 Task: Create new account with Account Name: Sales Tax, Description: Sales Tax, Parent Account: Liabilities, Account Type: Liability
Action: Mouse moved to (5, 283)
Screenshot: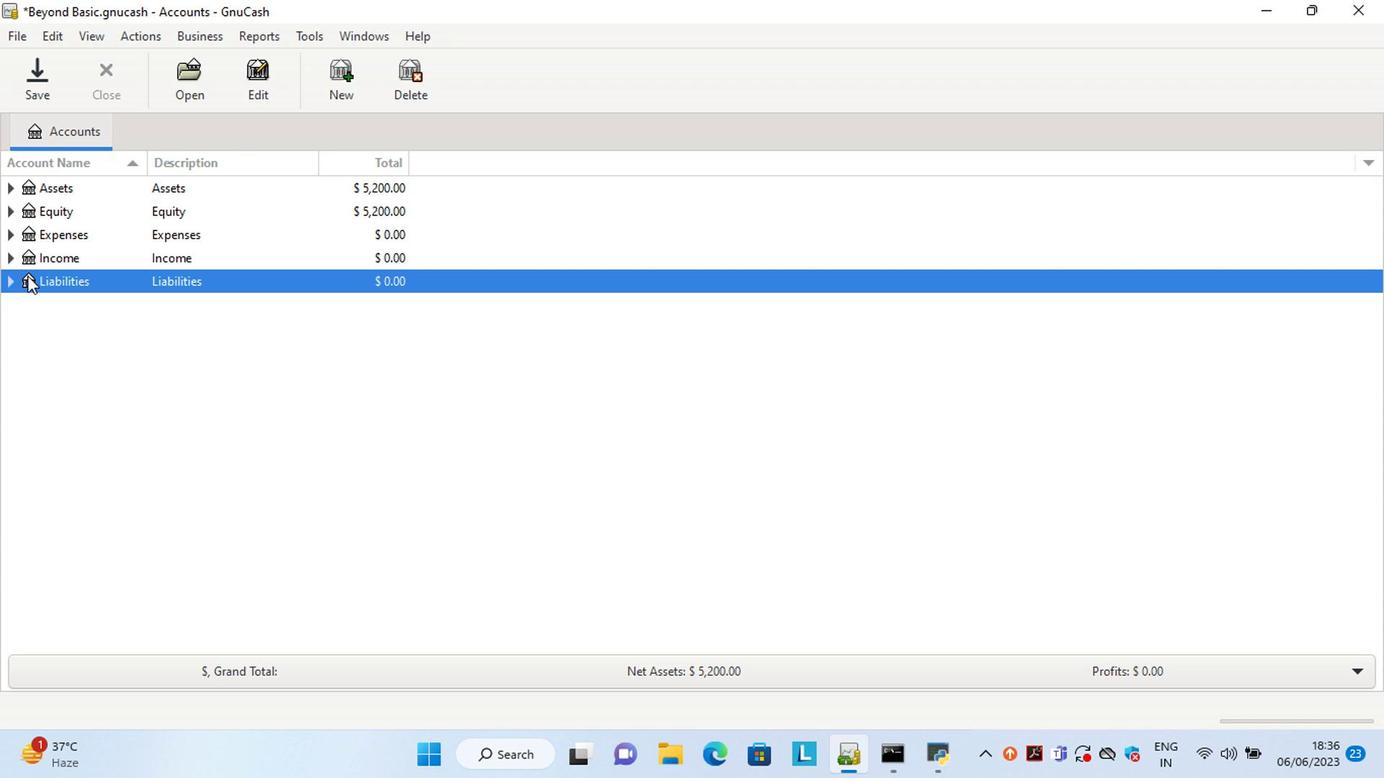 
Action: Mouse pressed left at (5, 283)
Screenshot: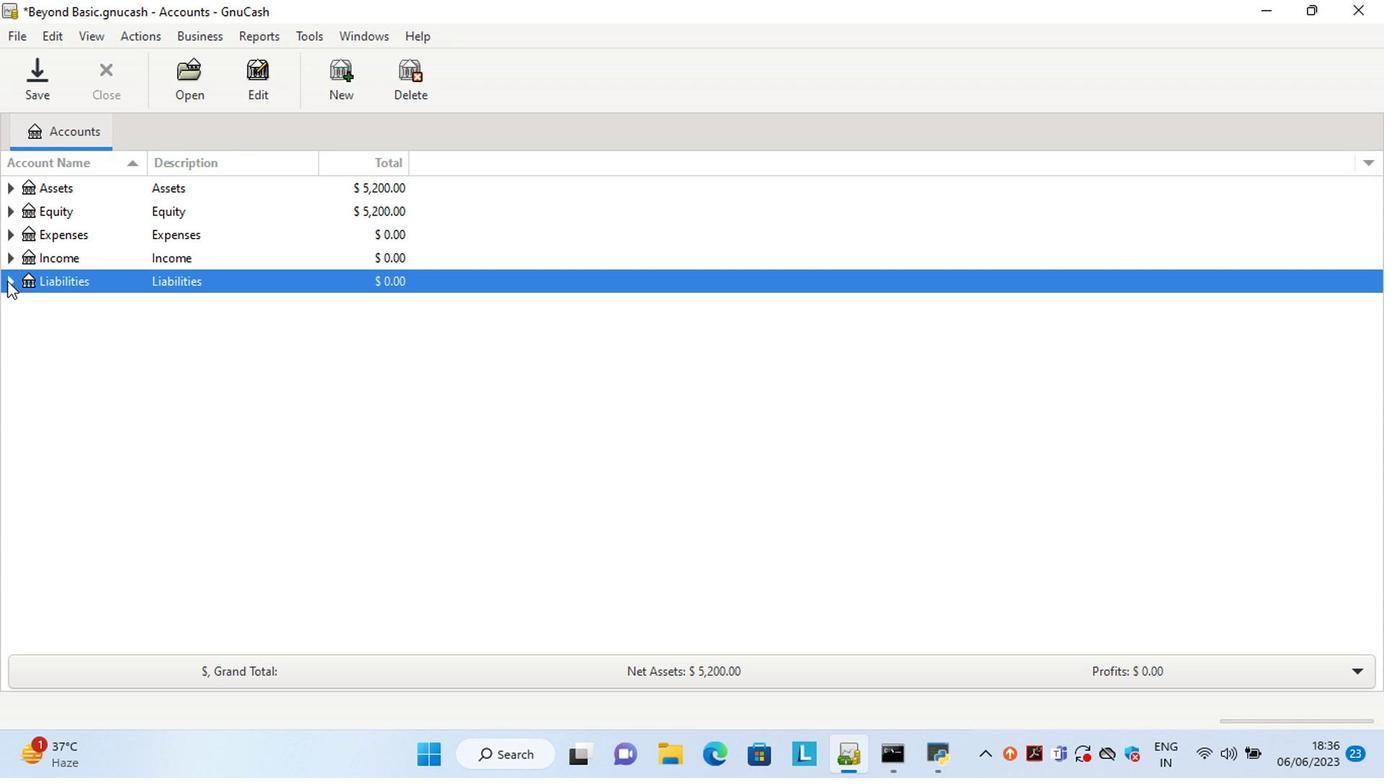 
Action: Mouse moved to (335, 81)
Screenshot: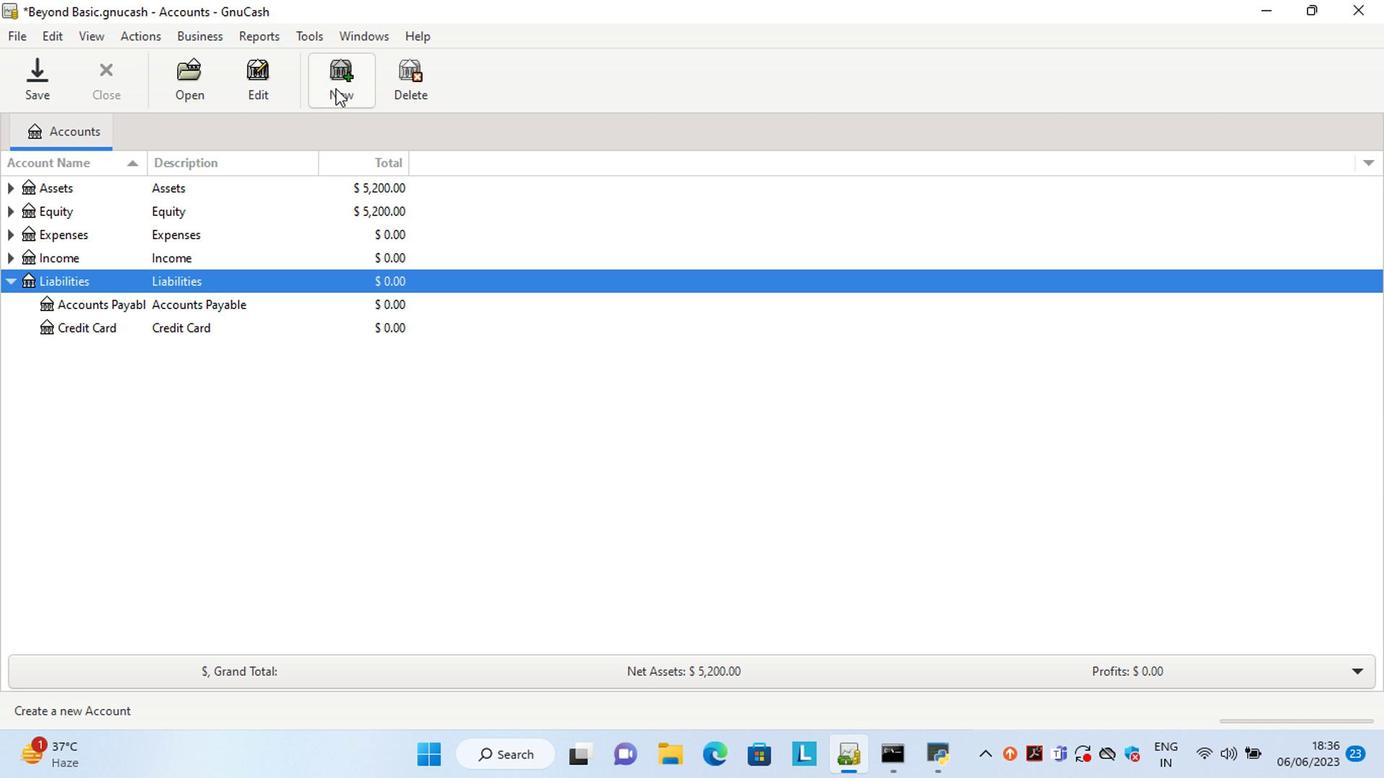 
Action: Mouse pressed left at (335, 81)
Screenshot: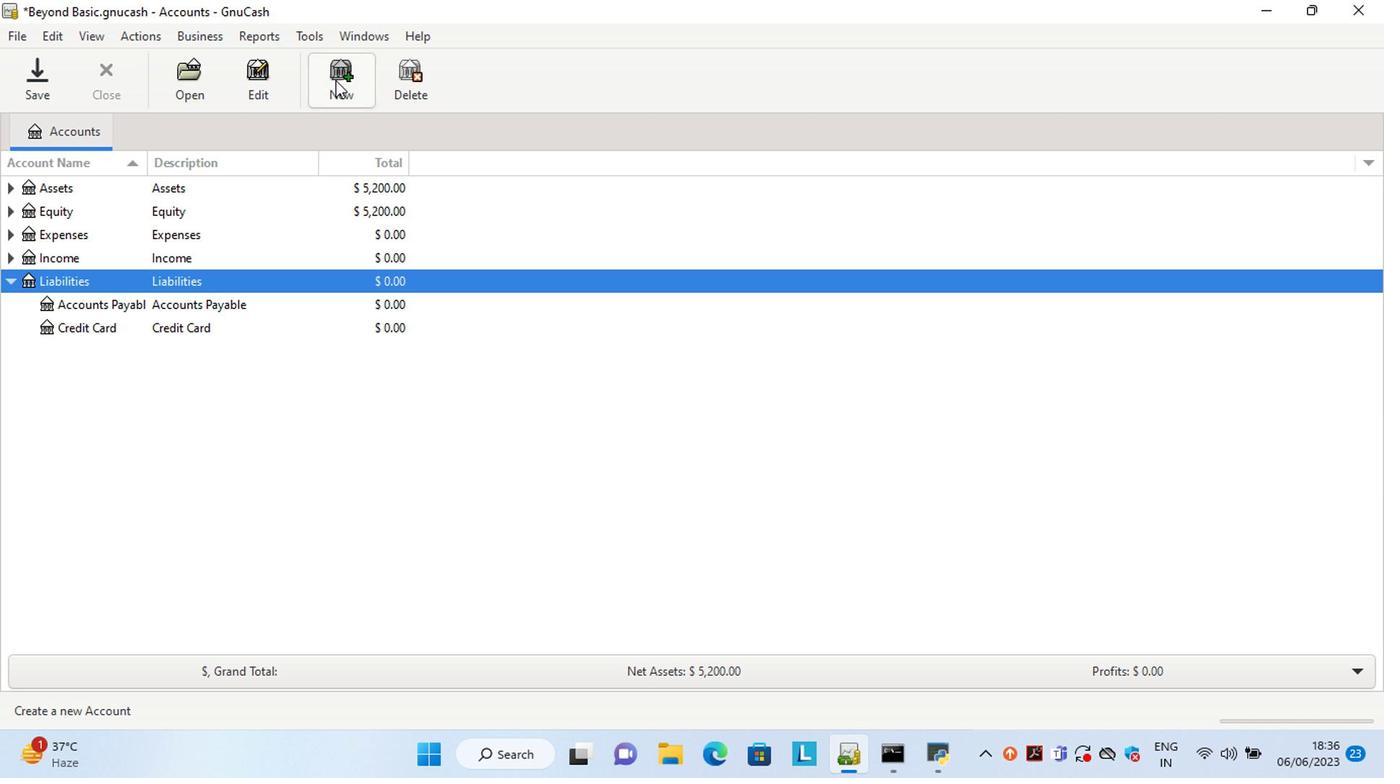 
Action: Mouse moved to (648, 178)
Screenshot: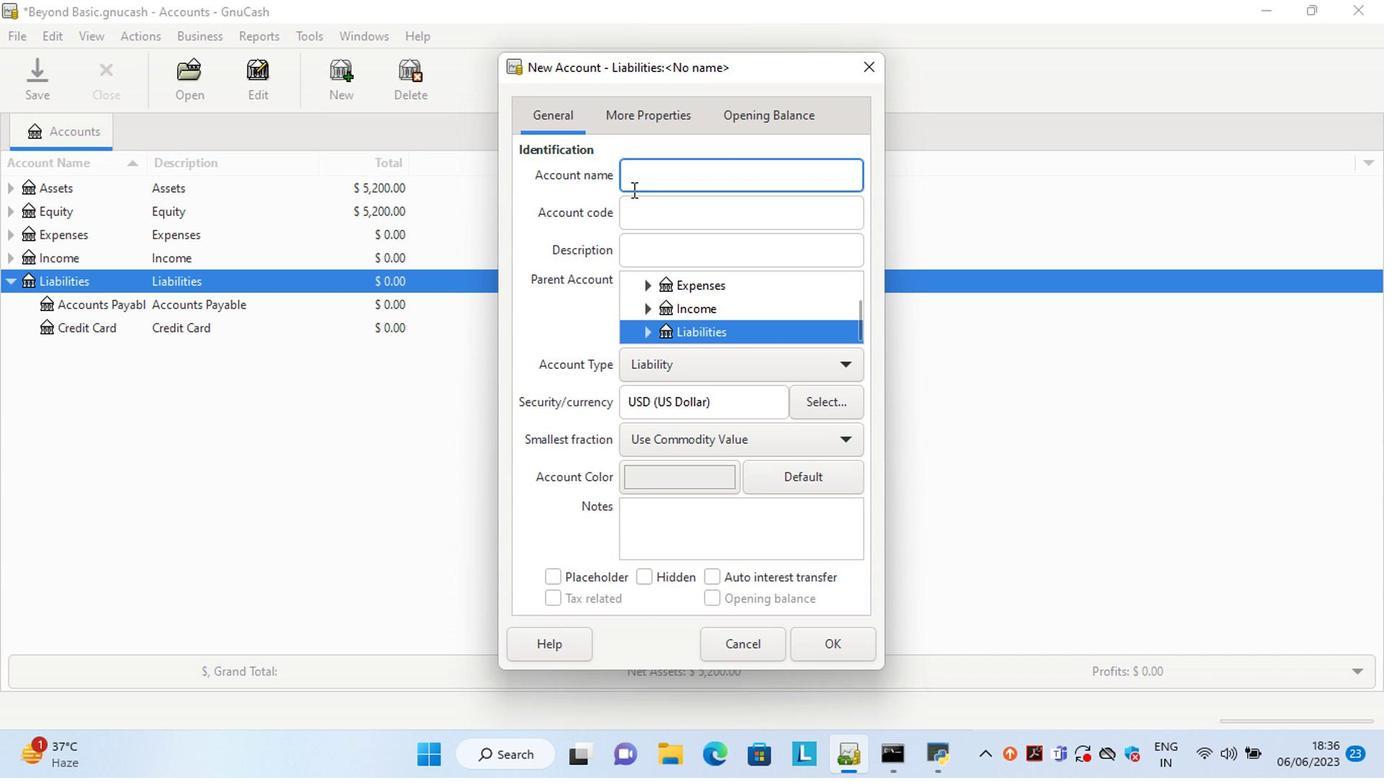 
Action: Mouse pressed left at (648, 178)
Screenshot: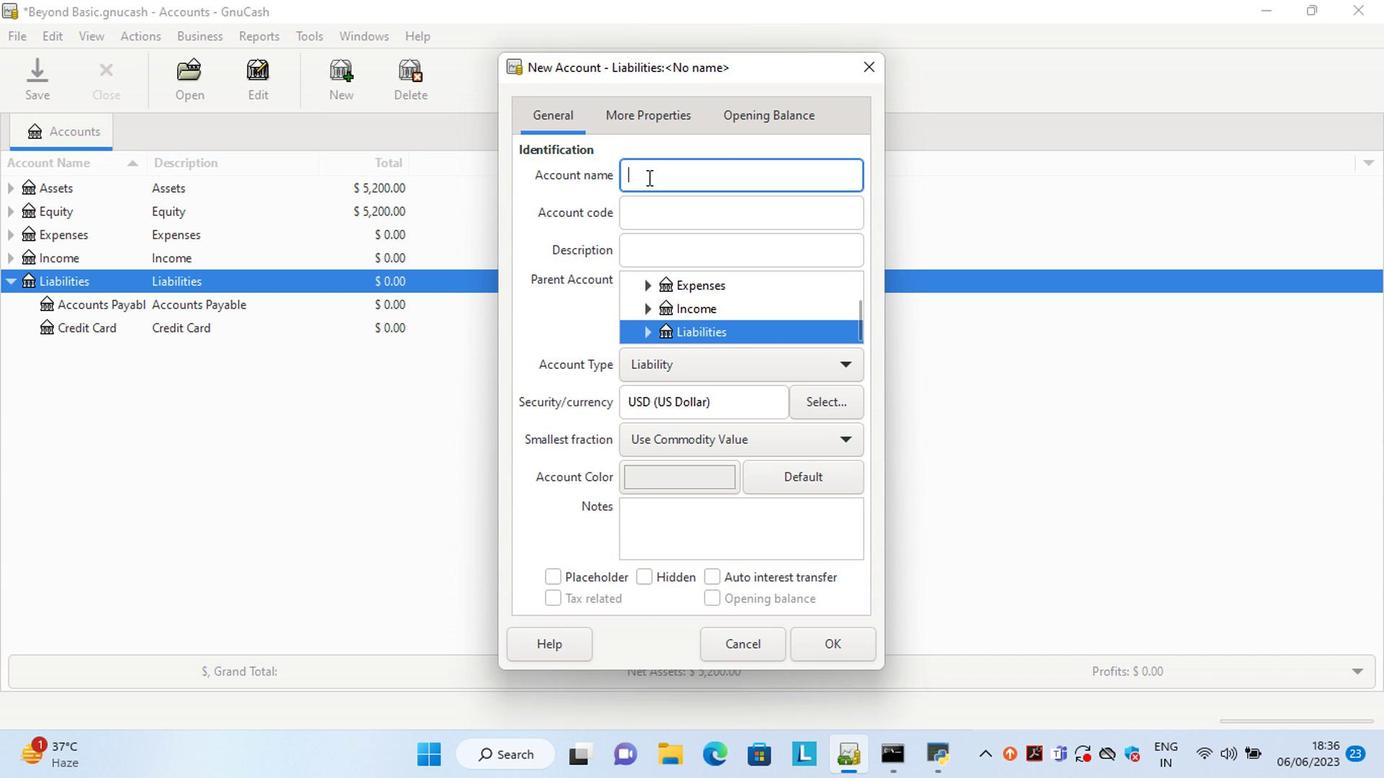 
Action: Key pressed <Key.shift>Sales<Key.space><Key.shift>Tax<Key.tab><Key.tab><Key.shift>Sales<Key.space><Key.shift>Tax
Screenshot: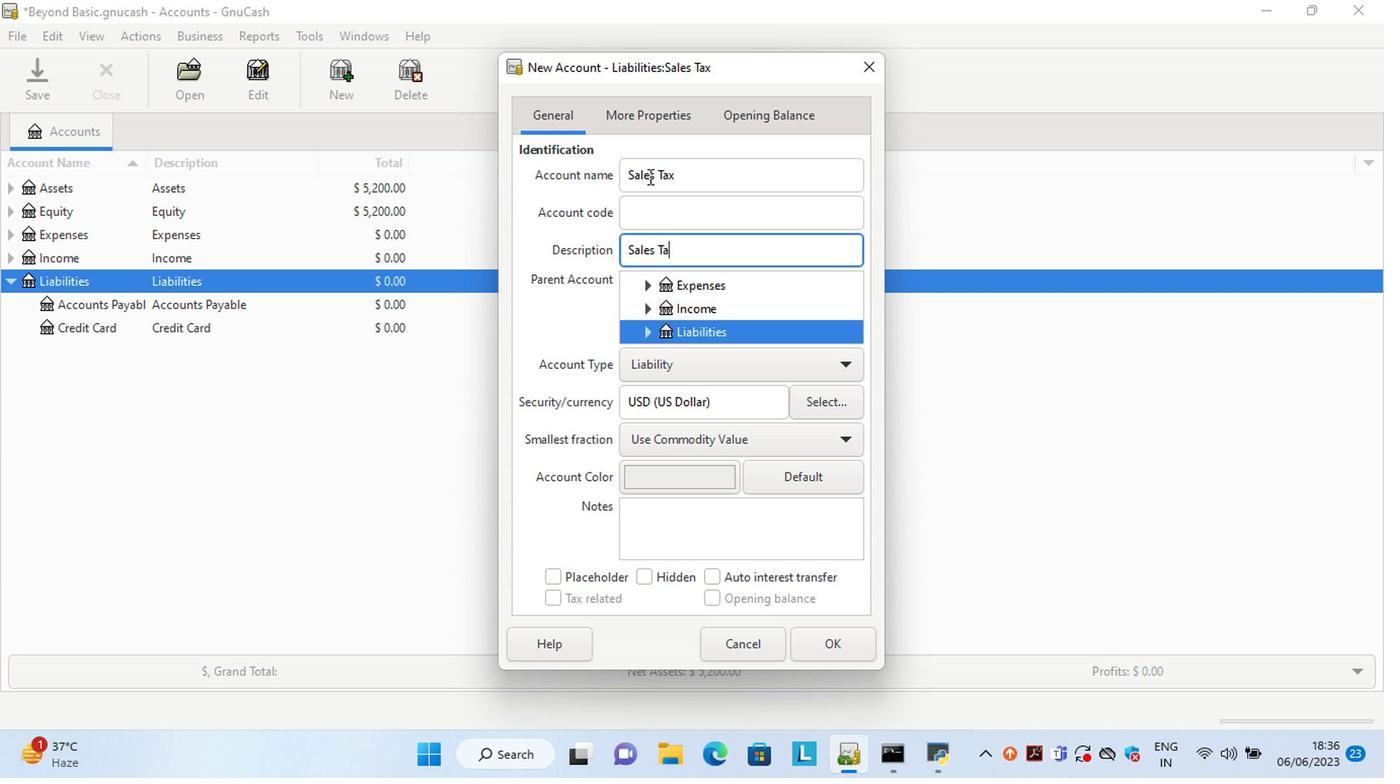 
Action: Mouse moved to (816, 645)
Screenshot: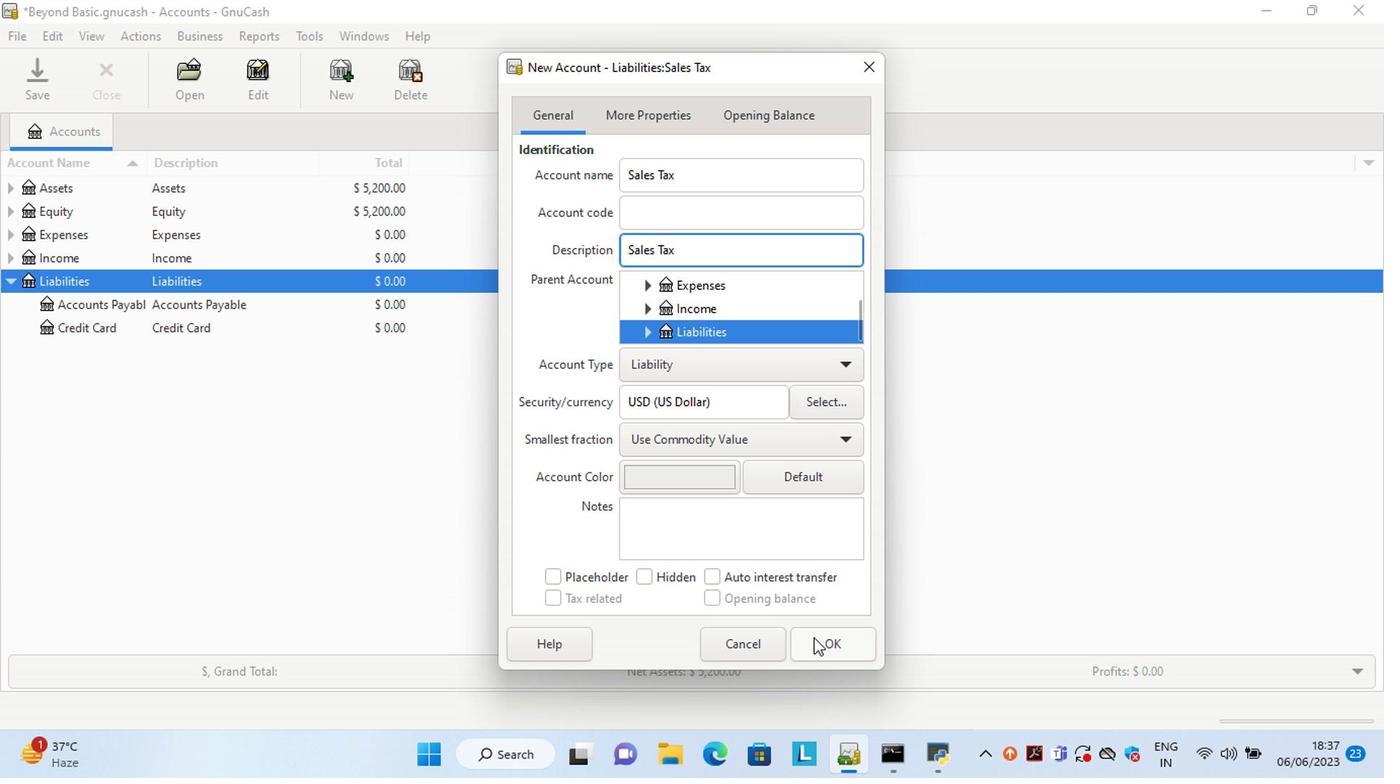 
Action: Mouse pressed left at (816, 645)
Screenshot: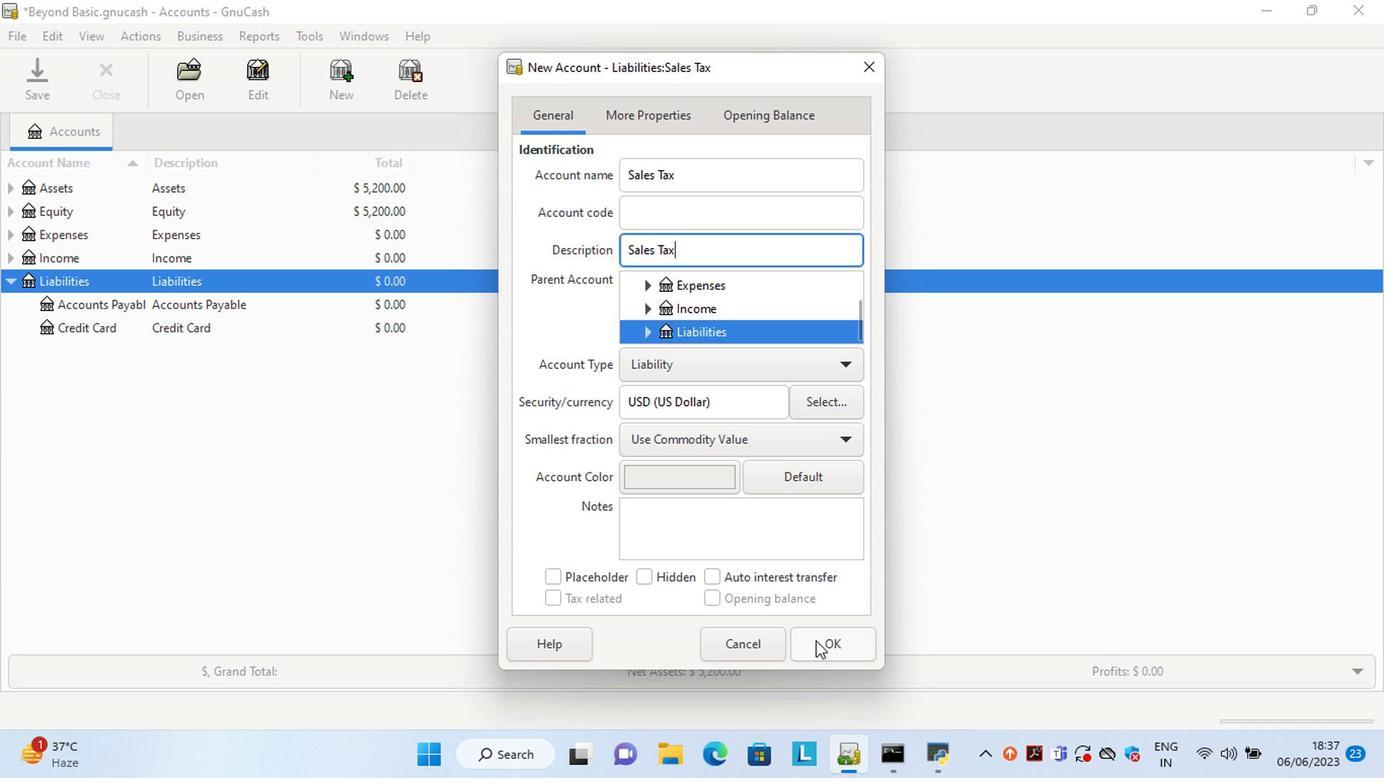 
Action: Mouse moved to (663, 442)
Screenshot: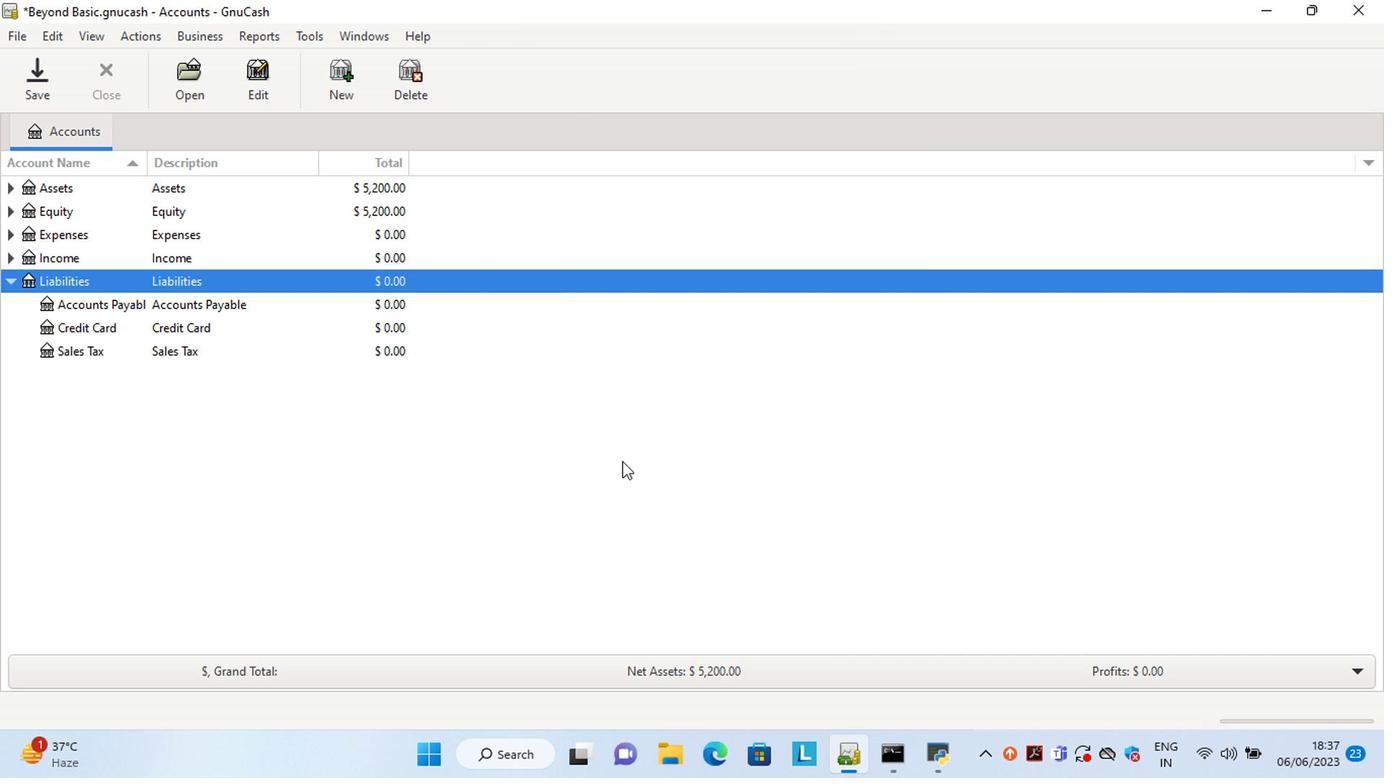 
